 Task: Zoom out the location "Cabin in Peshastin" two times.
Action: Mouse moved to (750, 82)
Screenshot: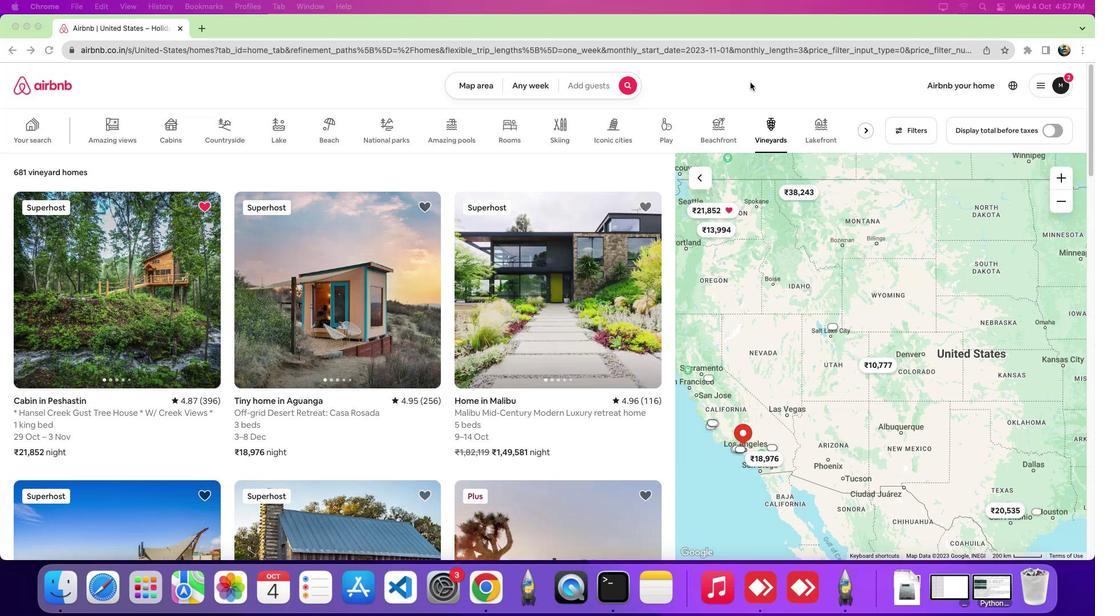 
Action: Mouse pressed left at (750, 82)
Screenshot: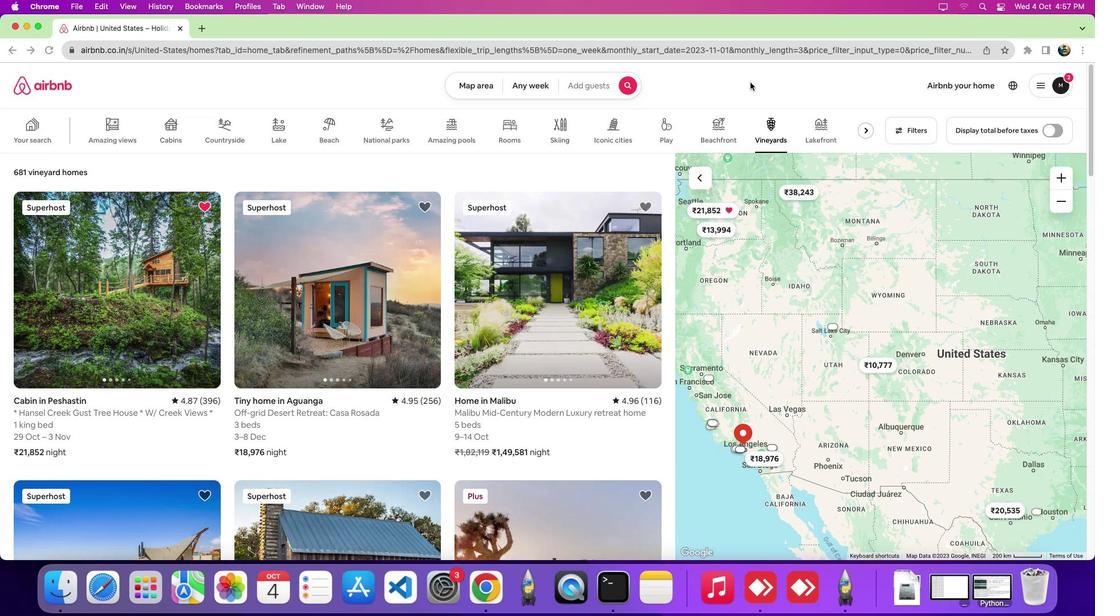 
Action: Mouse moved to (771, 126)
Screenshot: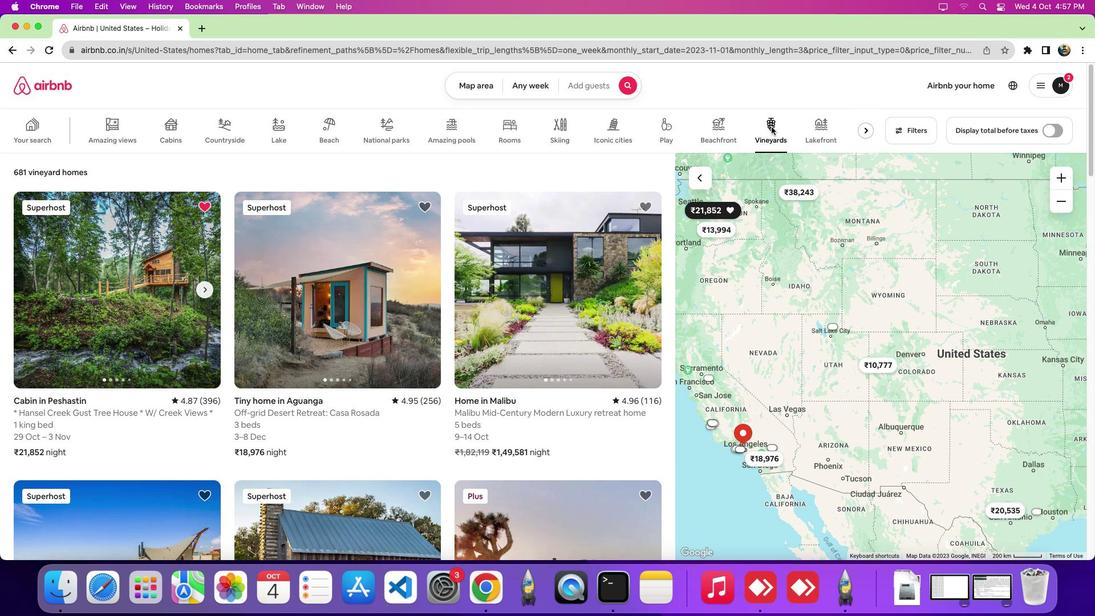 
Action: Mouse pressed left at (771, 126)
Screenshot: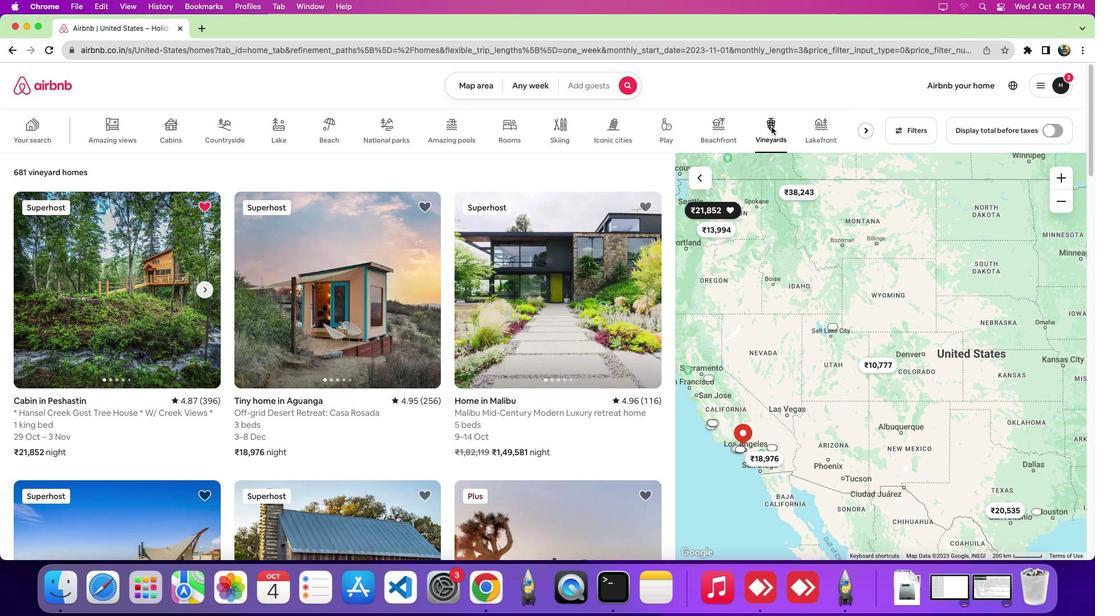
Action: Mouse moved to (161, 287)
Screenshot: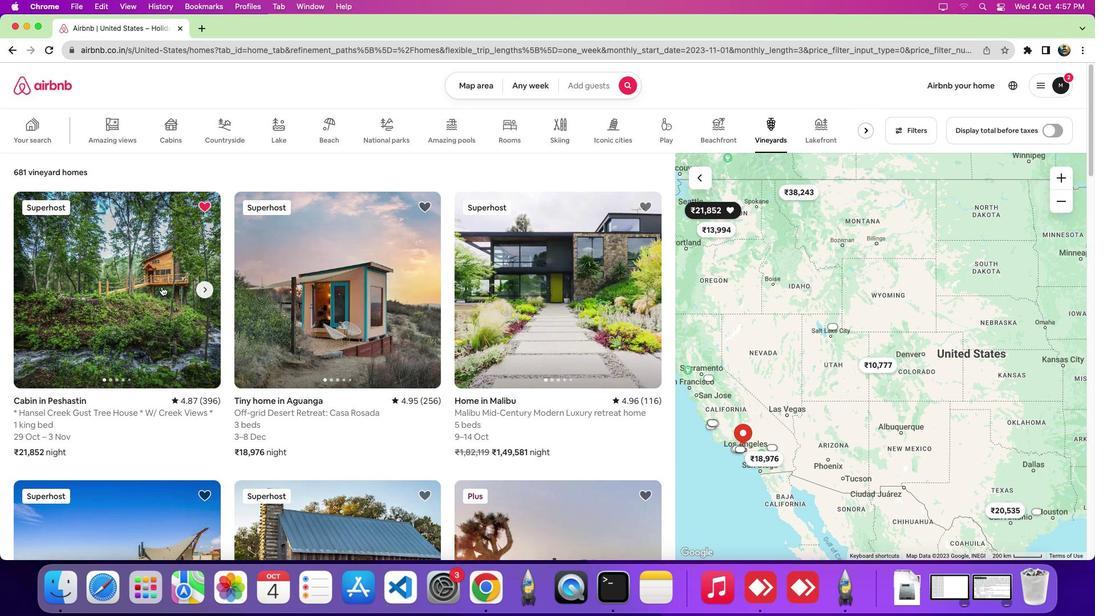 
Action: Mouse pressed left at (161, 287)
Screenshot: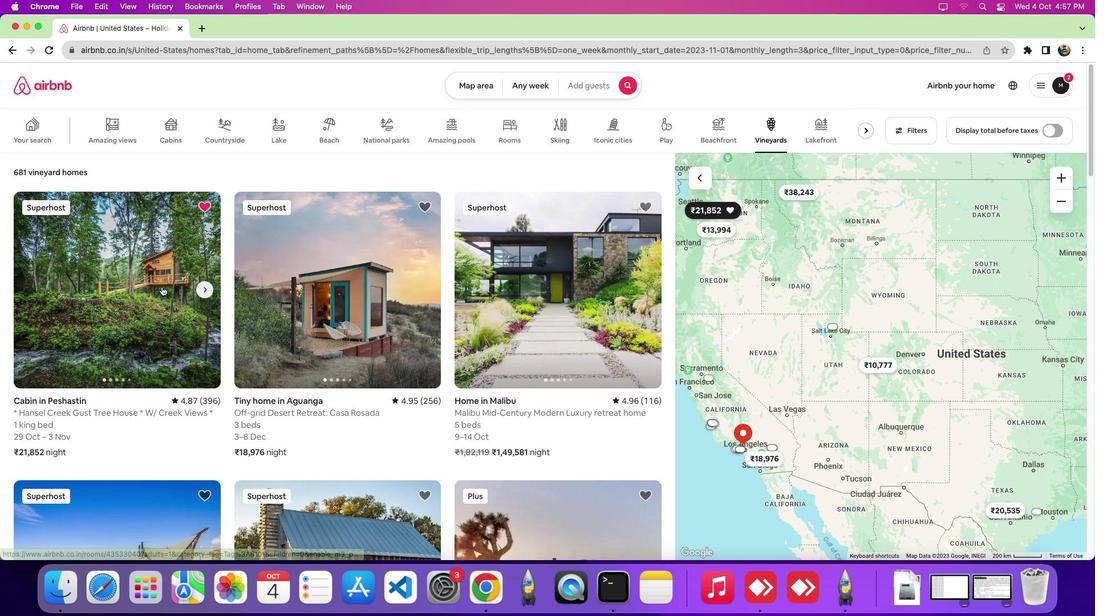 
Action: Mouse moved to (532, 330)
Screenshot: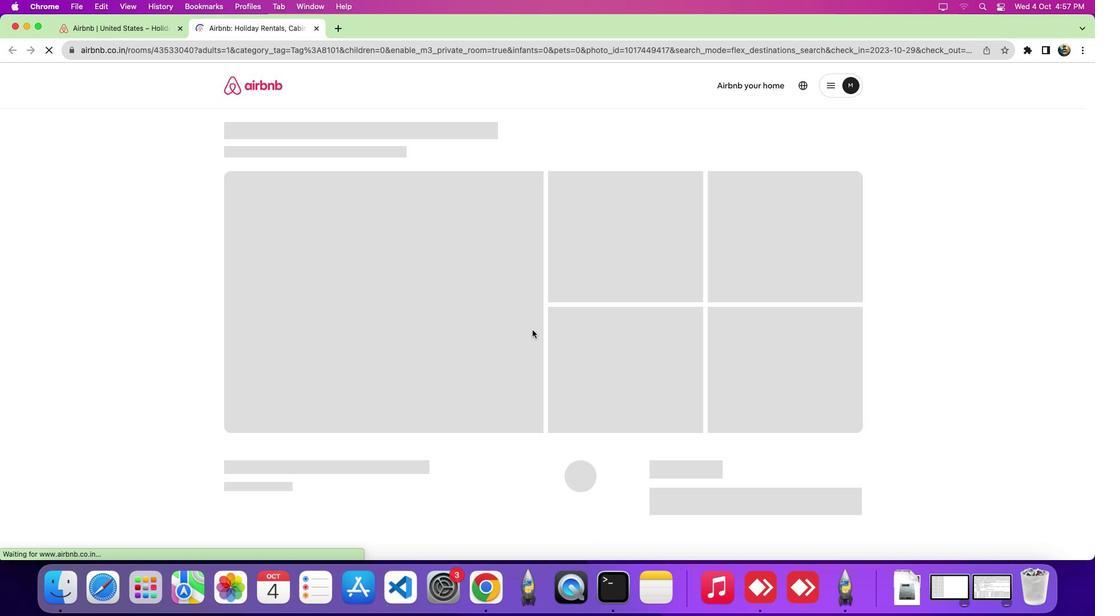 
Action: Mouse scrolled (532, 330) with delta (0, 0)
Screenshot: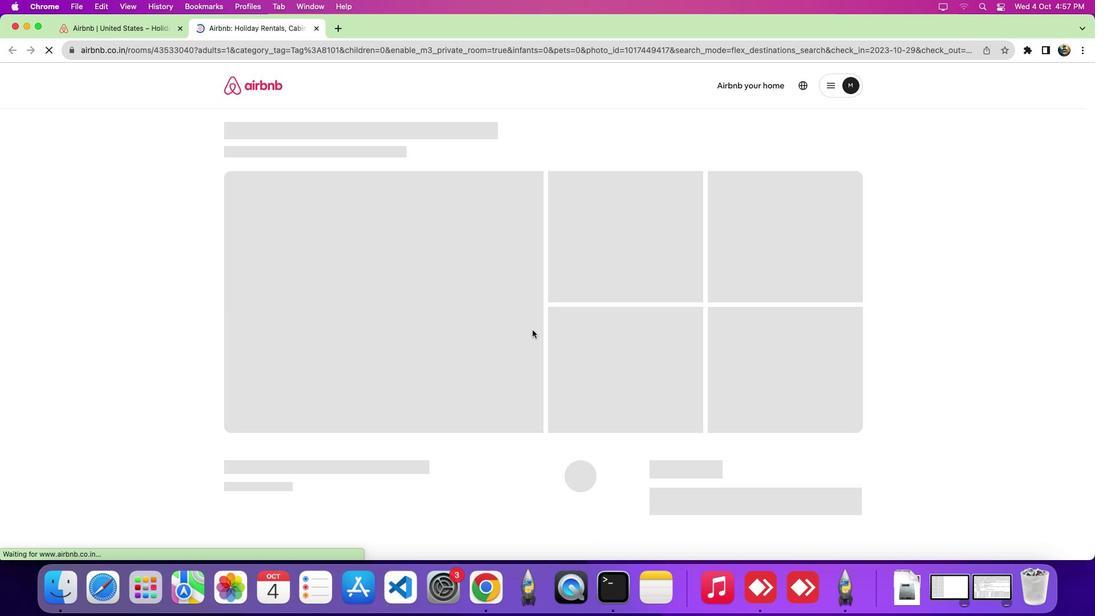 
Action: Mouse scrolled (532, 330) with delta (0, -1)
Screenshot: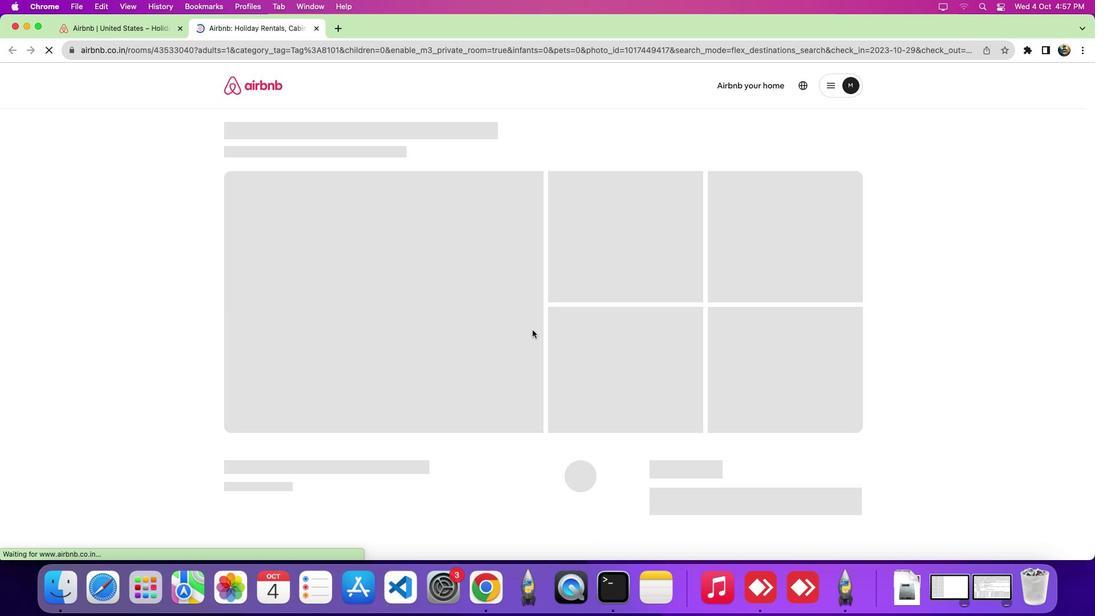 
Action: Mouse scrolled (532, 330) with delta (0, -5)
Screenshot: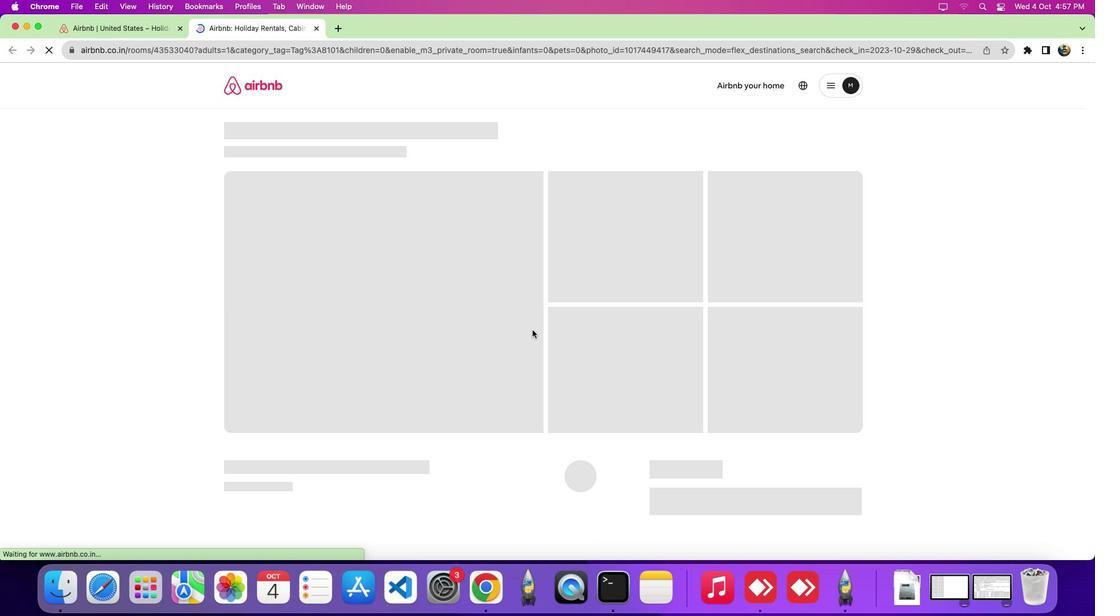 
Action: Mouse scrolled (532, 330) with delta (0, -7)
Screenshot: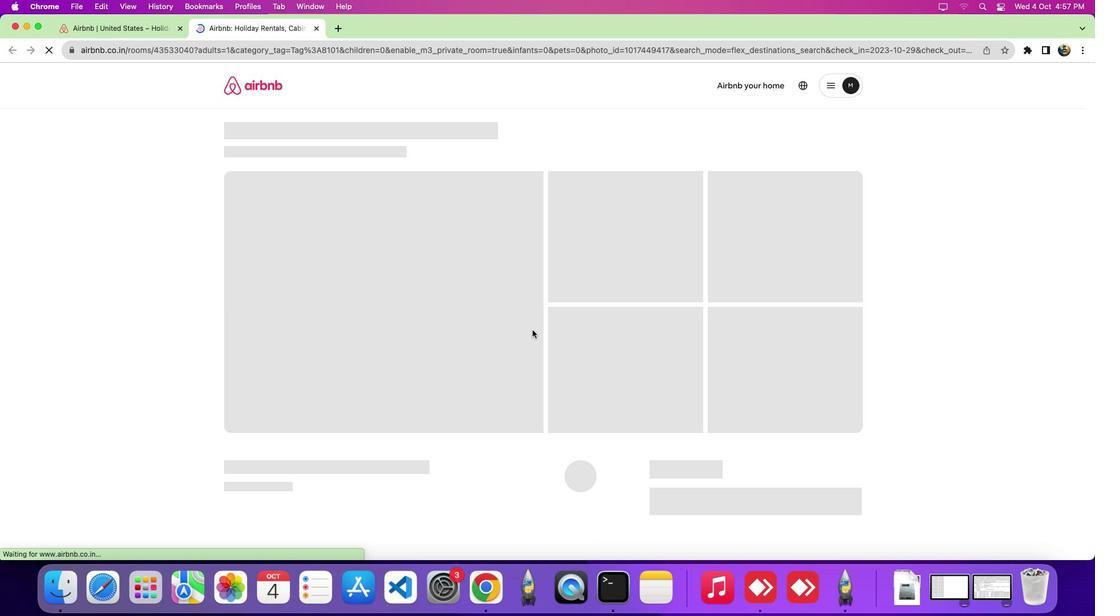 
Action: Mouse scrolled (532, 330) with delta (0, -8)
Screenshot: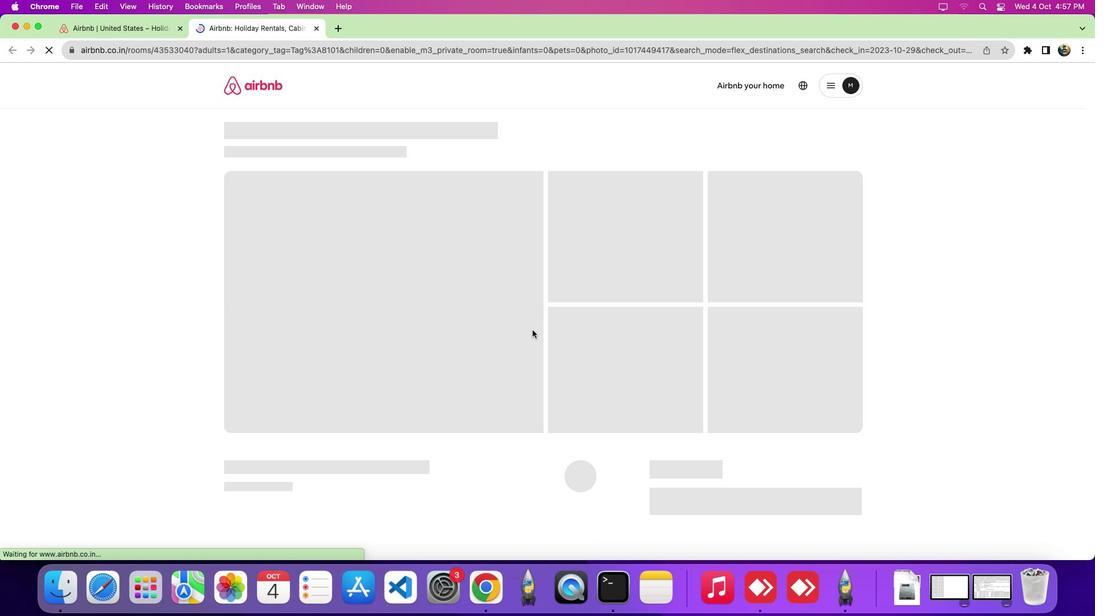 
Action: Mouse scrolled (532, 330) with delta (0, 0)
Screenshot: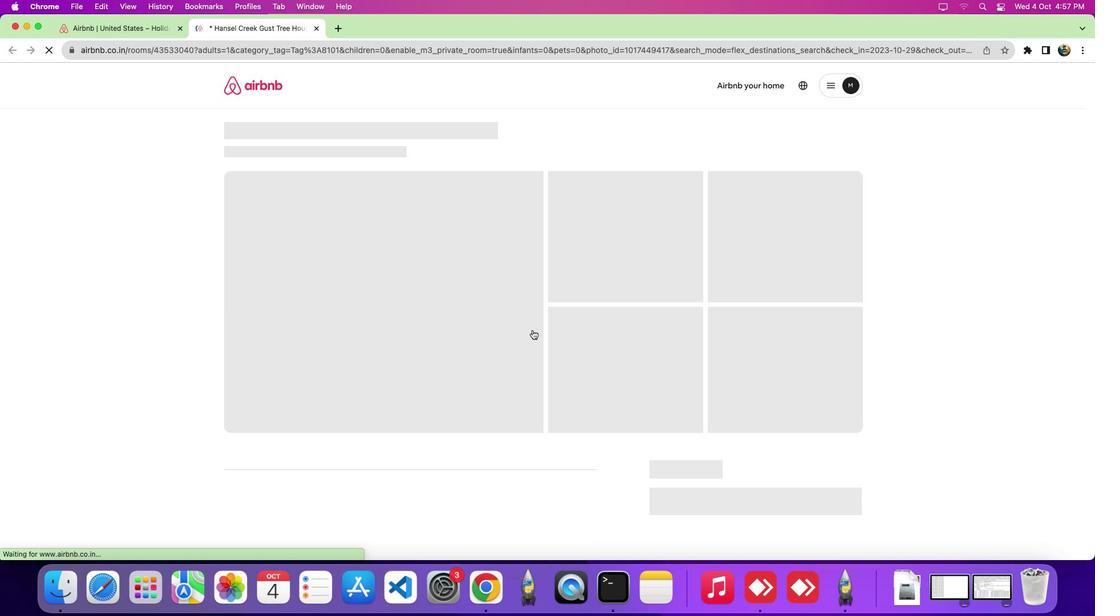 
Action: Mouse scrolled (532, 330) with delta (0, -1)
Screenshot: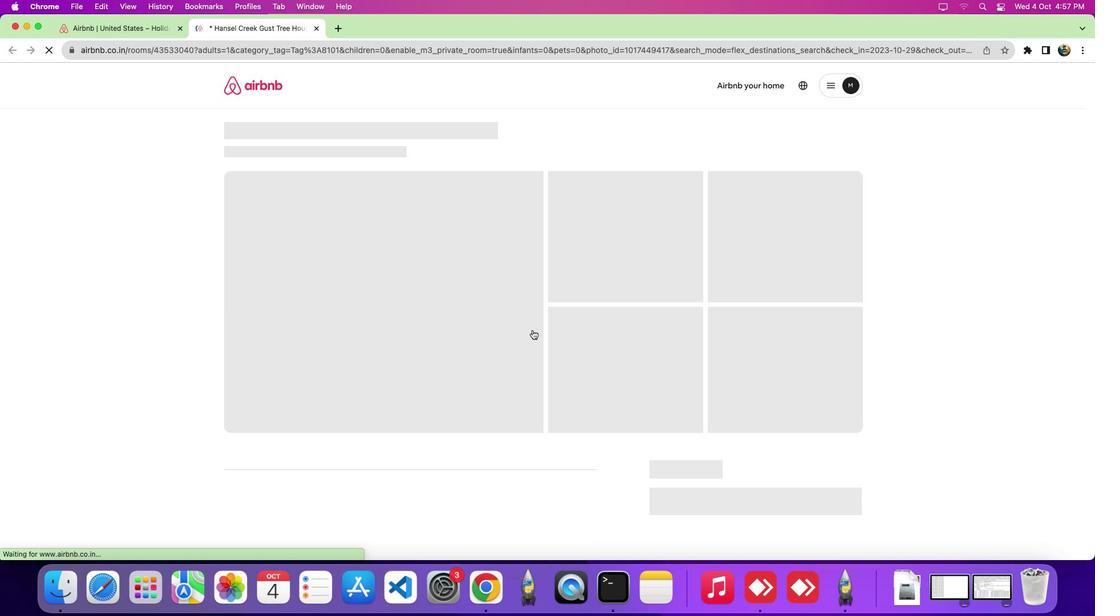 
Action: Mouse scrolled (532, 330) with delta (0, -5)
Screenshot: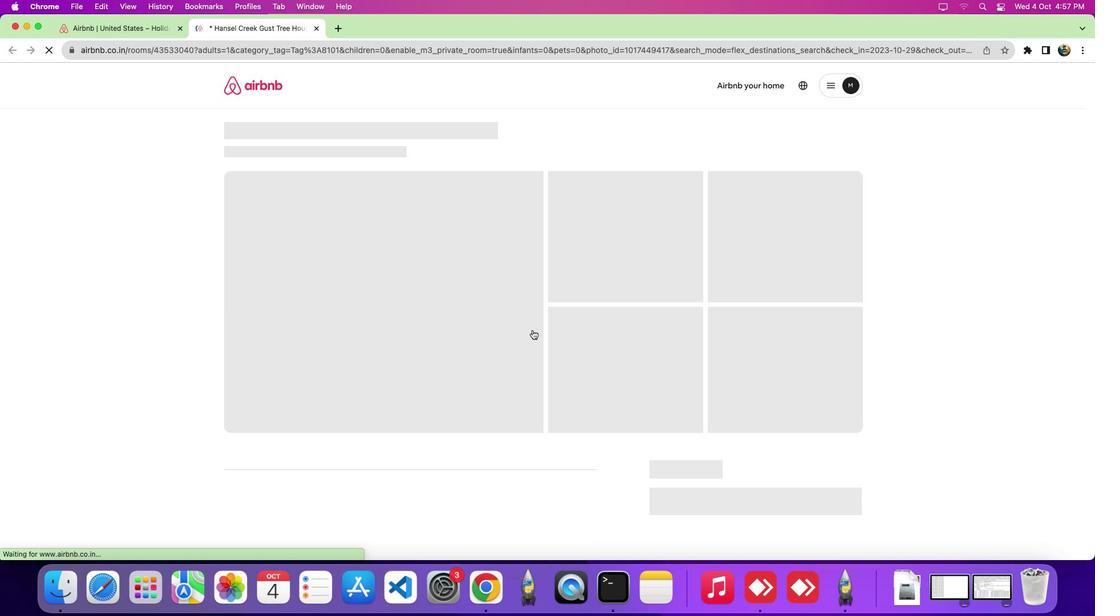 
Action: Mouse scrolled (532, 330) with delta (0, -7)
Screenshot: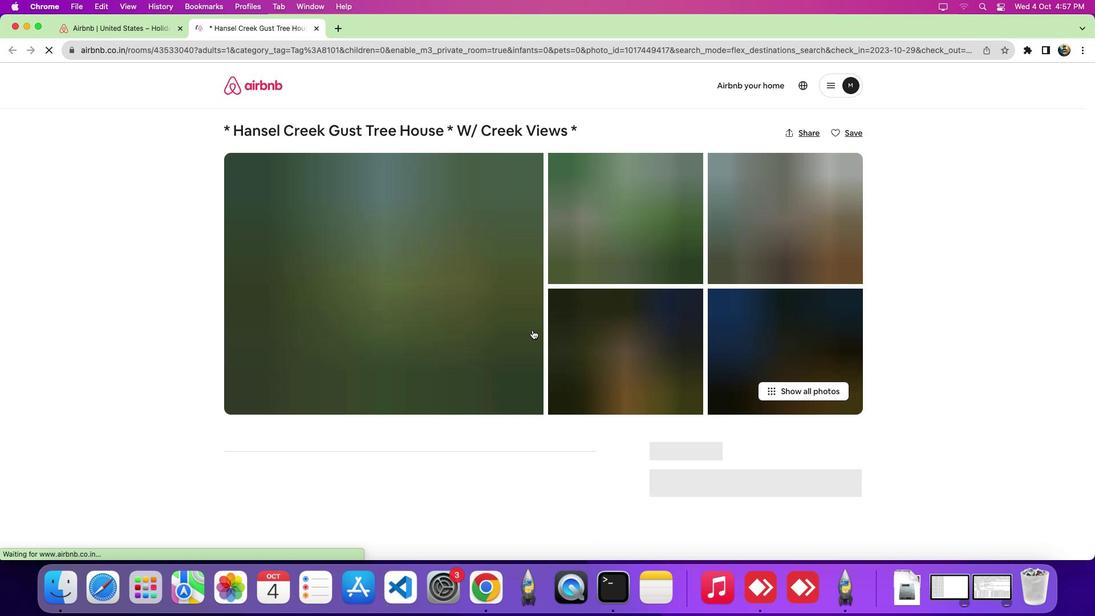 
Action: Mouse scrolled (532, 330) with delta (0, -9)
Screenshot: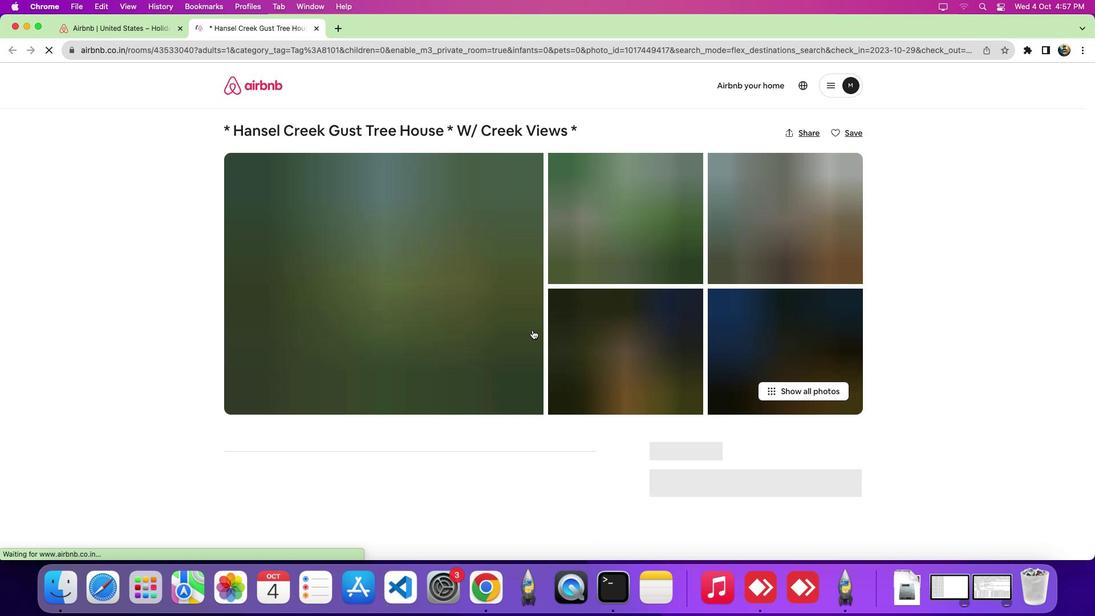 
Action: Mouse scrolled (532, 330) with delta (0, 0)
Screenshot: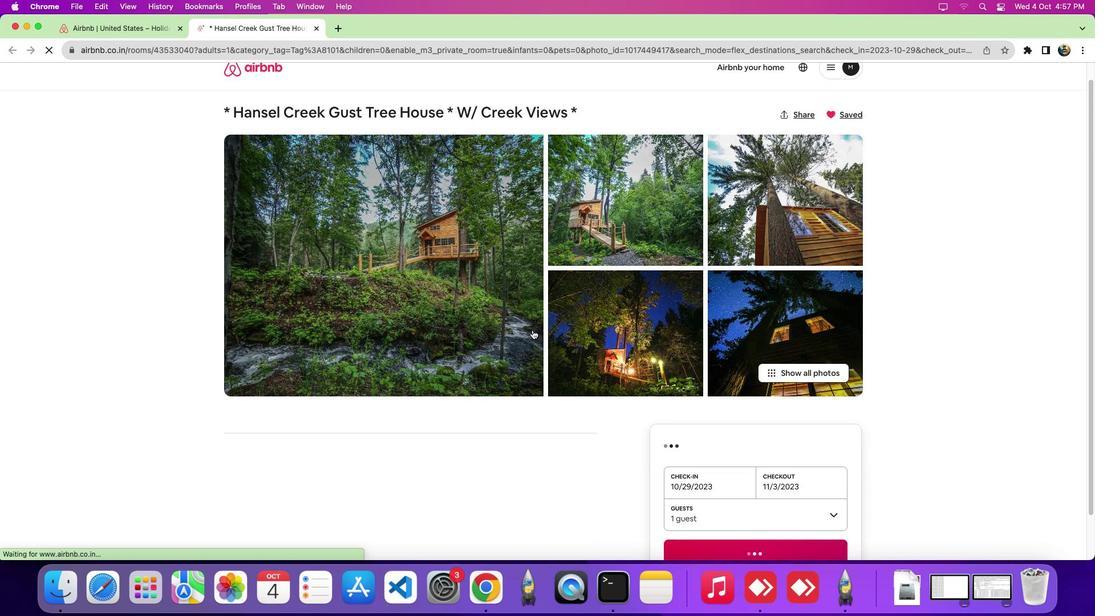 
Action: Mouse scrolled (532, 330) with delta (0, -1)
Screenshot: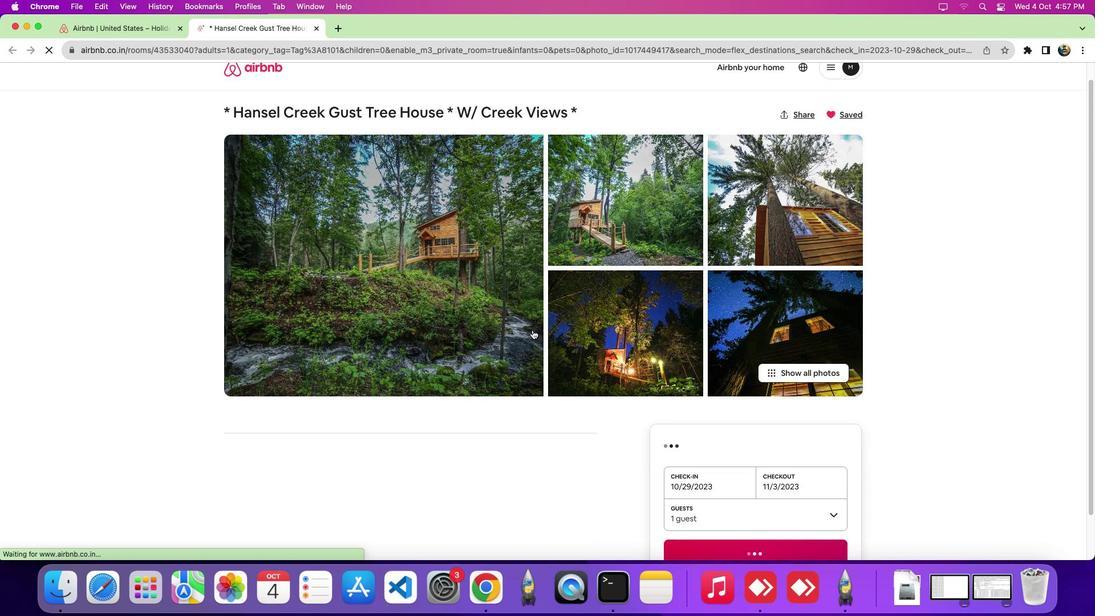 
Action: Mouse scrolled (532, 330) with delta (0, -5)
Screenshot: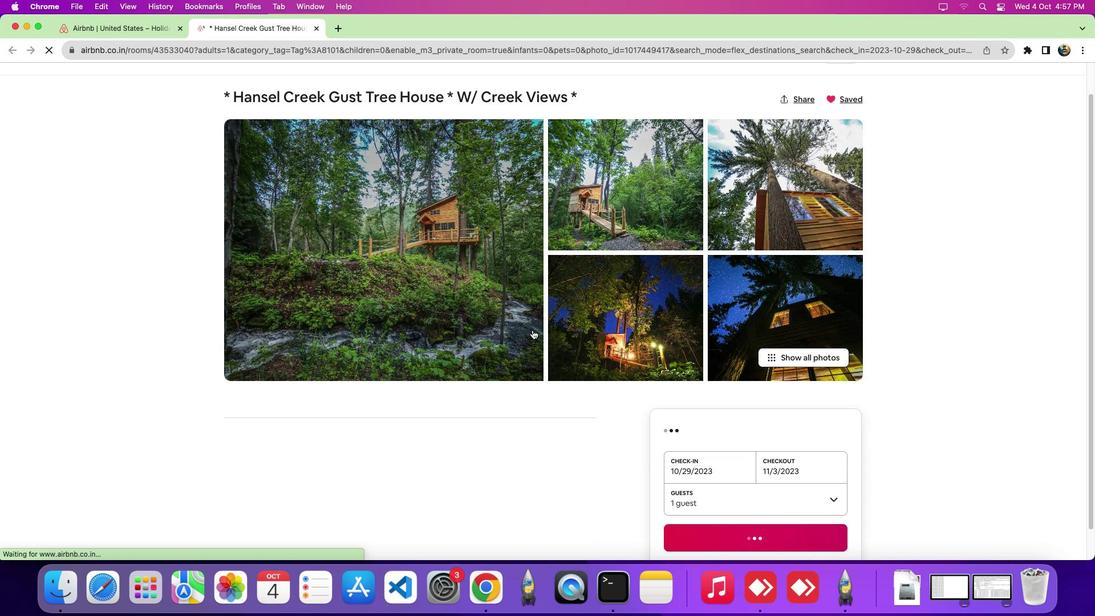
Action: Mouse scrolled (532, 330) with delta (0, -7)
Screenshot: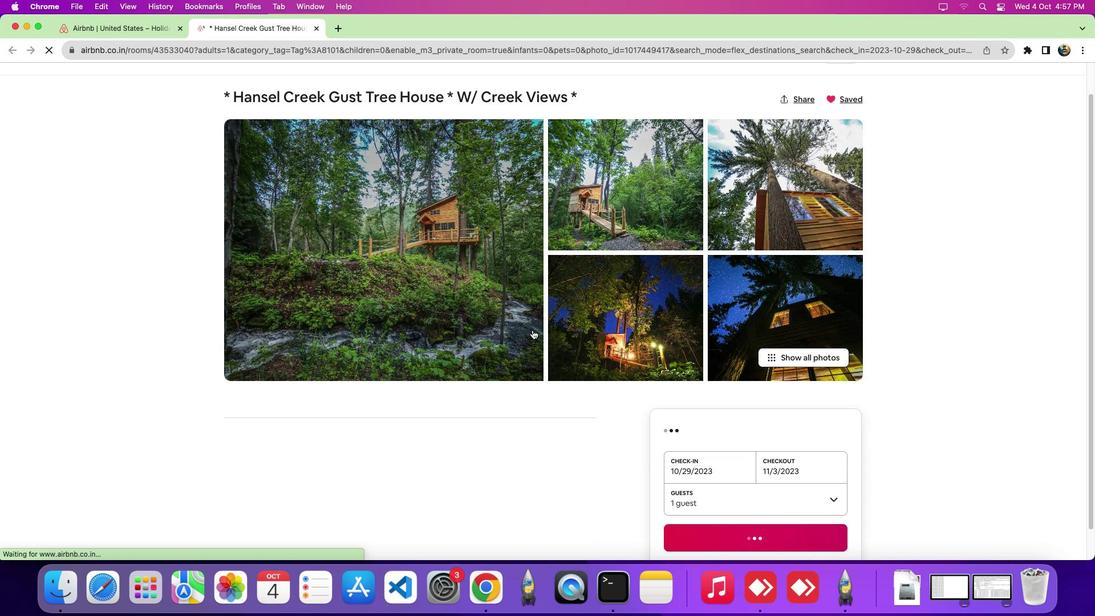 
Action: Mouse scrolled (532, 330) with delta (0, -9)
Screenshot: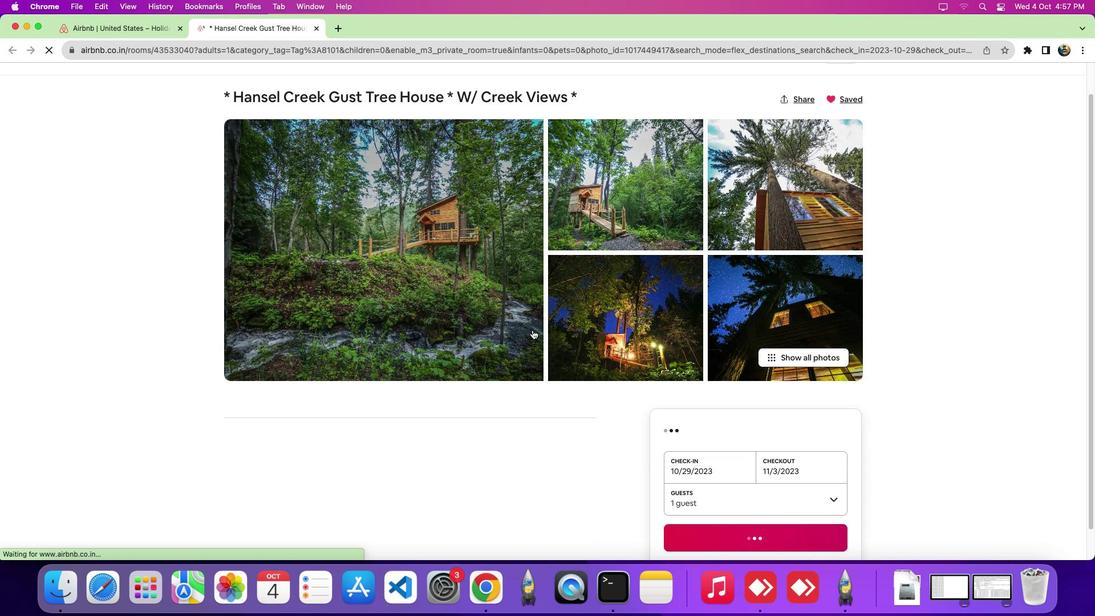 
Action: Mouse scrolled (532, 330) with delta (0, -9)
Screenshot: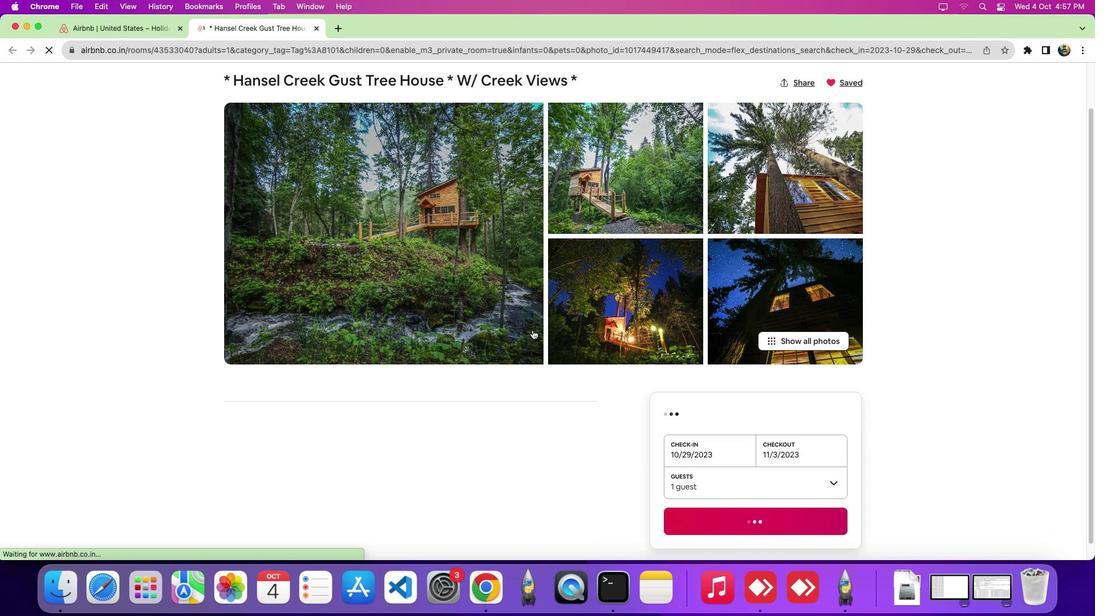 
Action: Mouse scrolled (532, 330) with delta (0, 0)
Screenshot: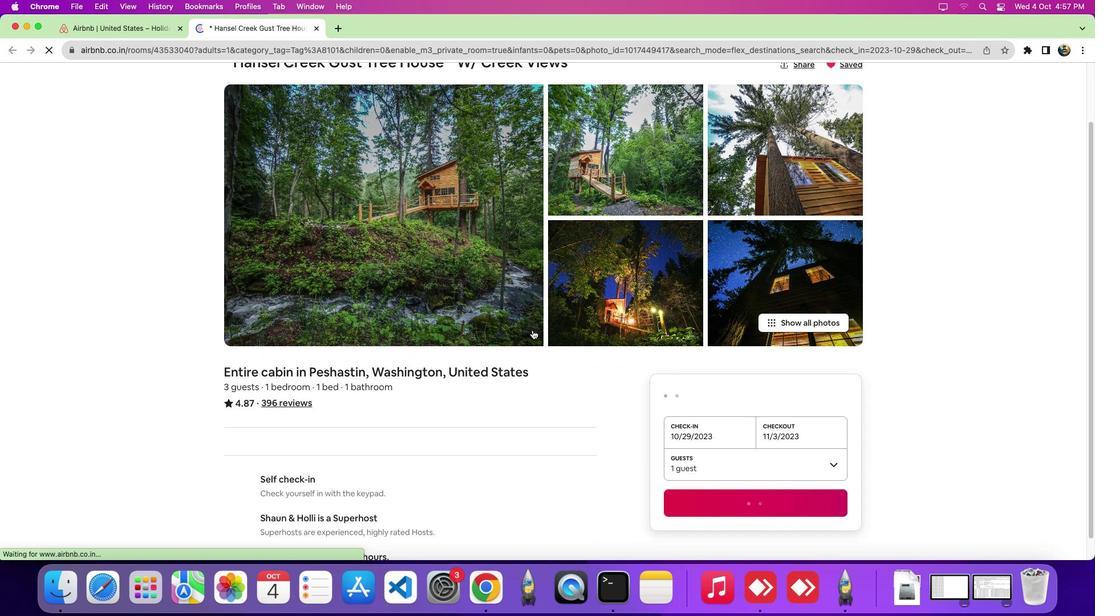 
Action: Mouse scrolled (532, 330) with delta (0, -1)
Screenshot: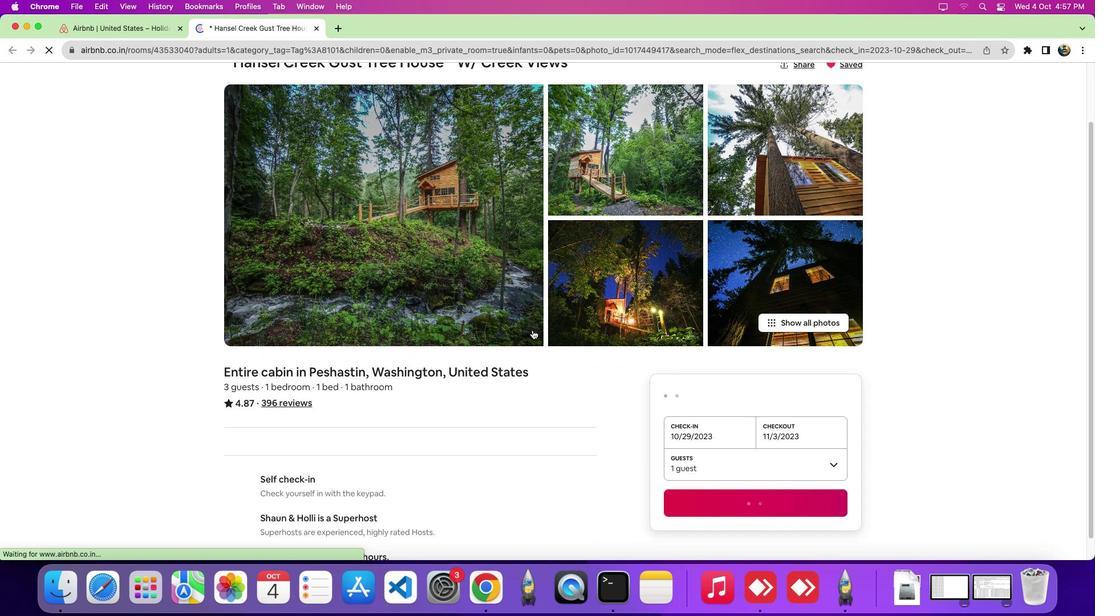 
Action: Mouse scrolled (532, 330) with delta (0, -5)
Screenshot: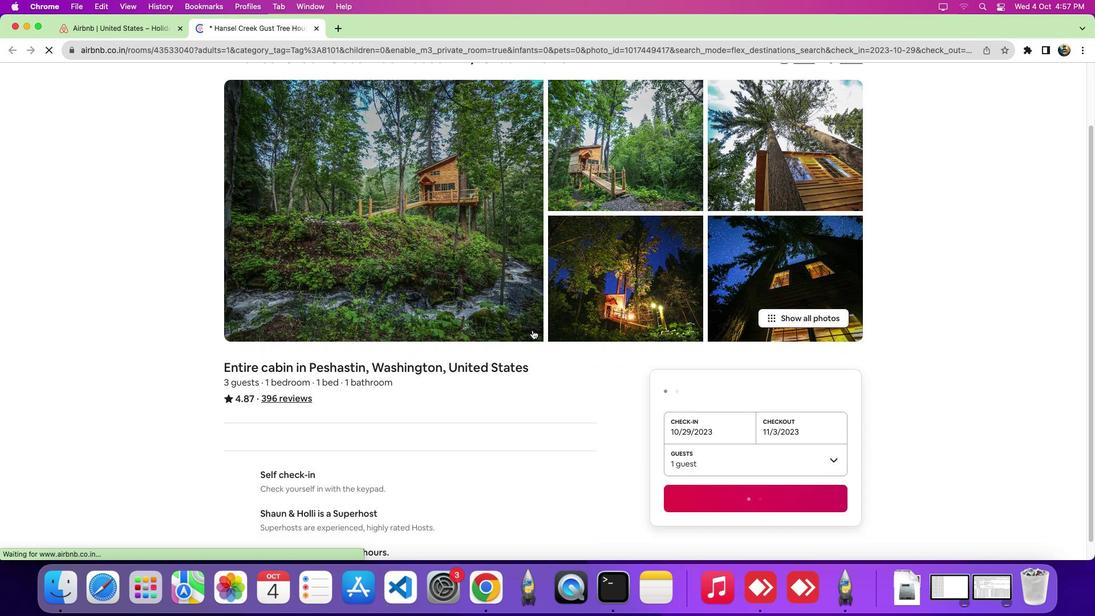 
Action: Mouse scrolled (532, 330) with delta (0, -7)
Screenshot: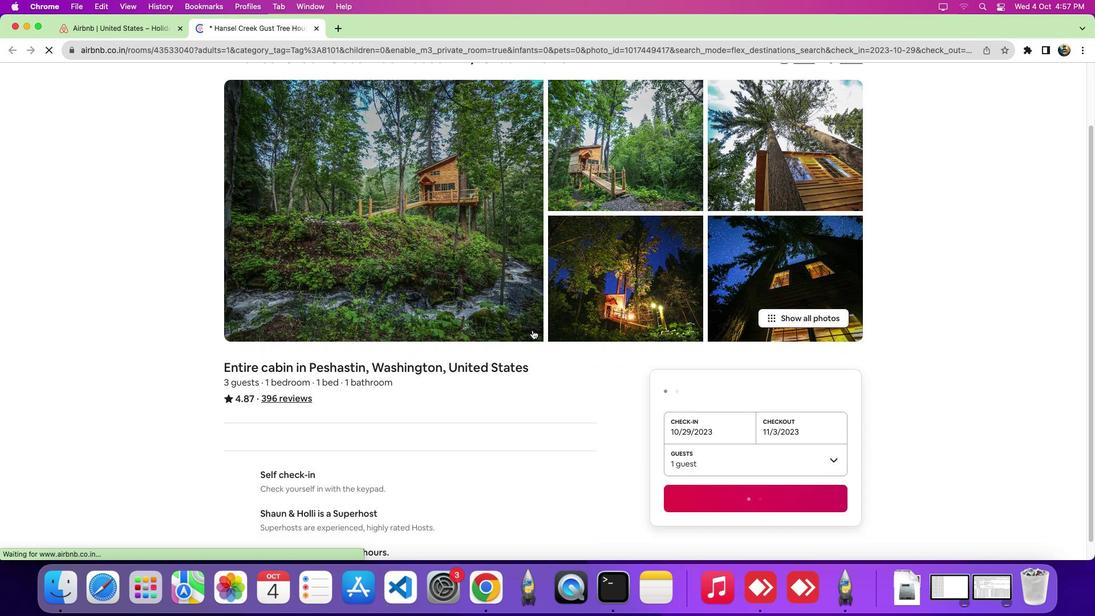 
Action: Mouse scrolled (532, 330) with delta (0, -9)
Screenshot: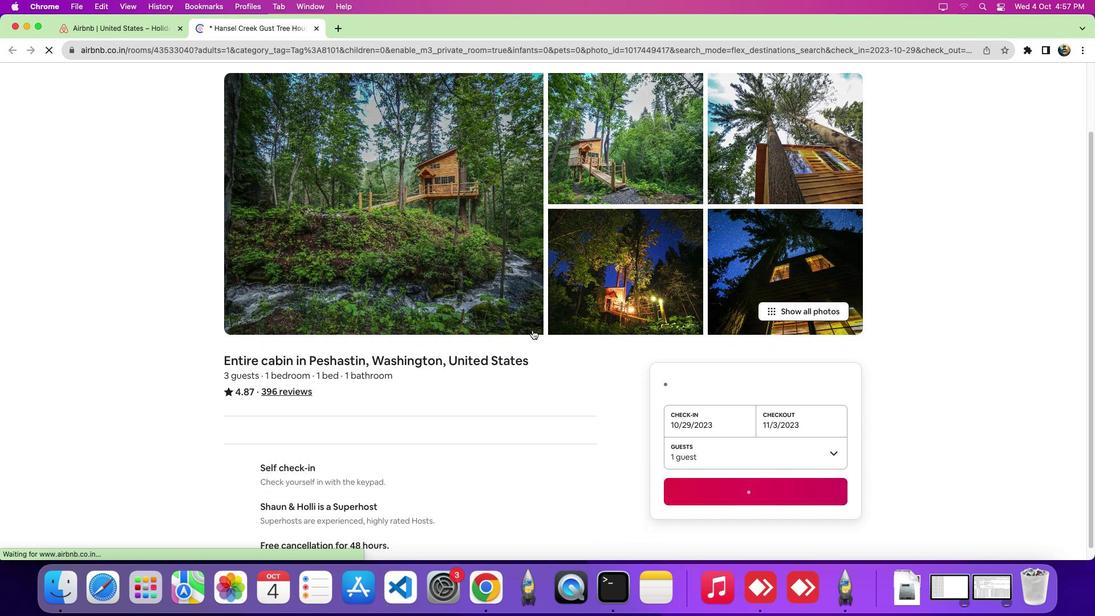 
Action: Mouse scrolled (532, 330) with delta (0, 0)
Screenshot: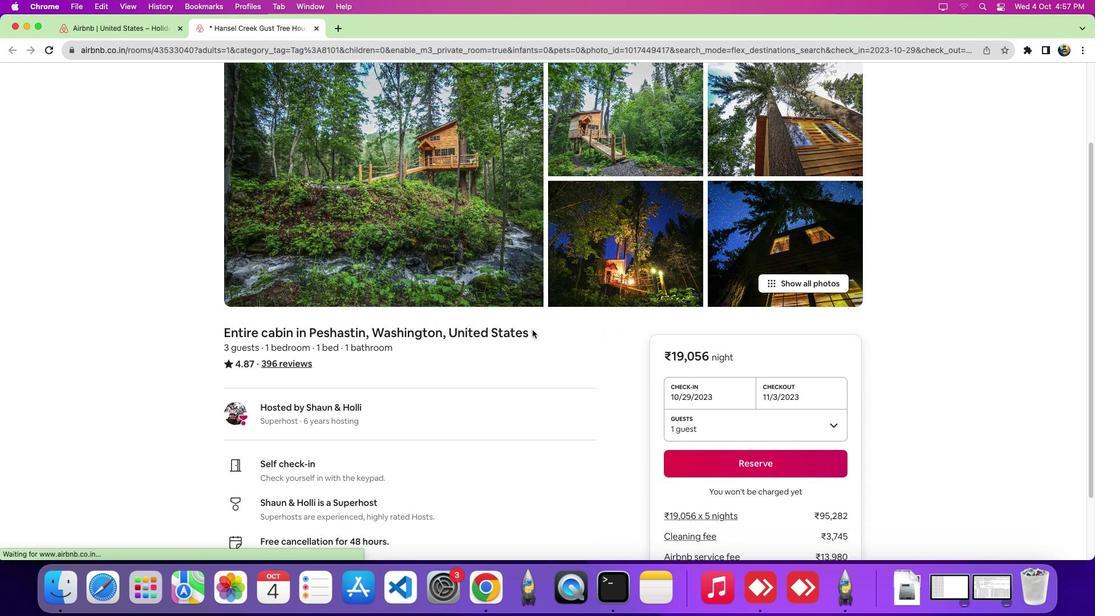 
Action: Mouse scrolled (532, 330) with delta (0, -1)
Screenshot: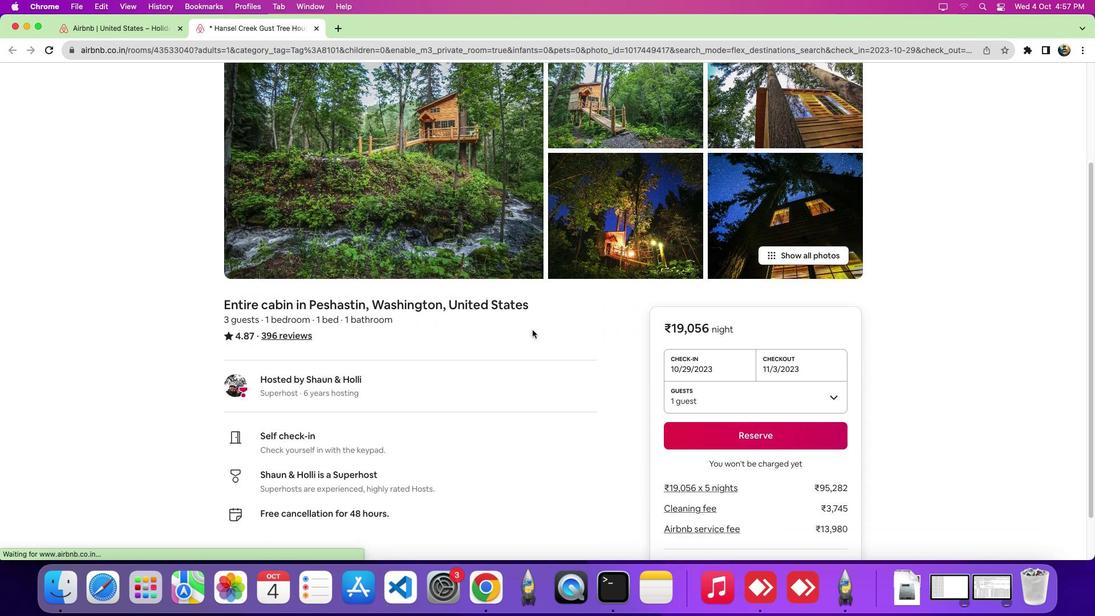 
Action: Mouse scrolled (532, 330) with delta (0, -5)
Screenshot: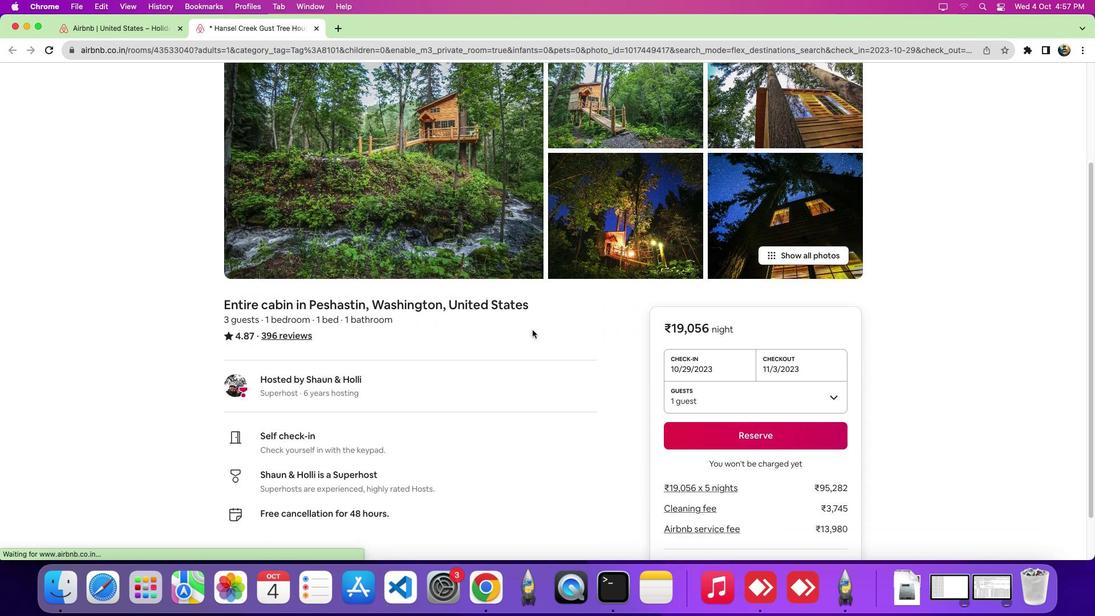 
Action: Mouse scrolled (532, 330) with delta (0, -7)
Screenshot: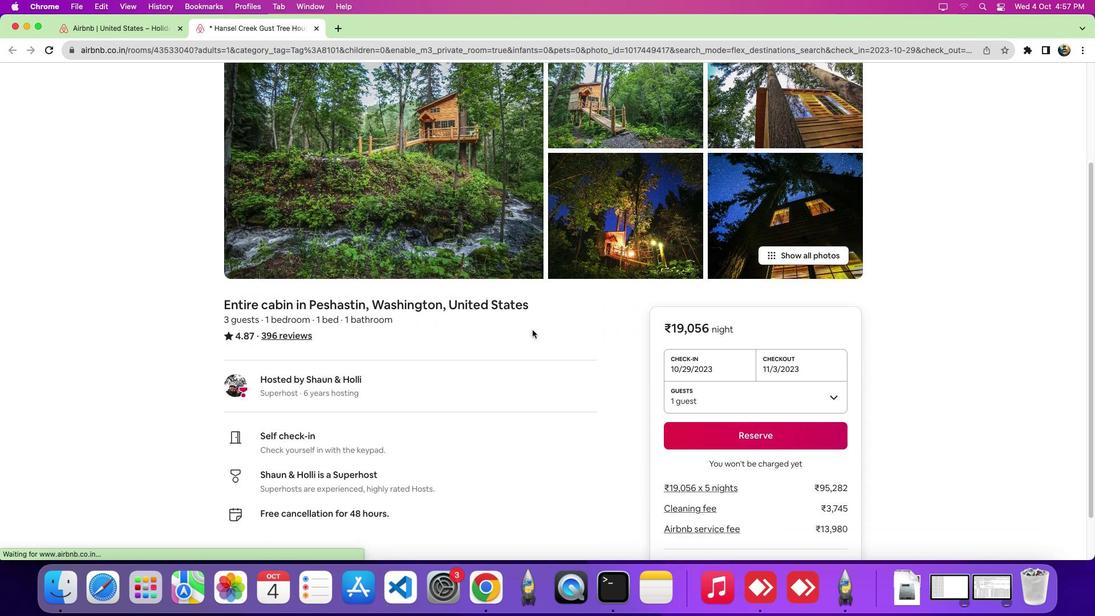 
Action: Mouse scrolled (532, 330) with delta (0, -9)
Screenshot: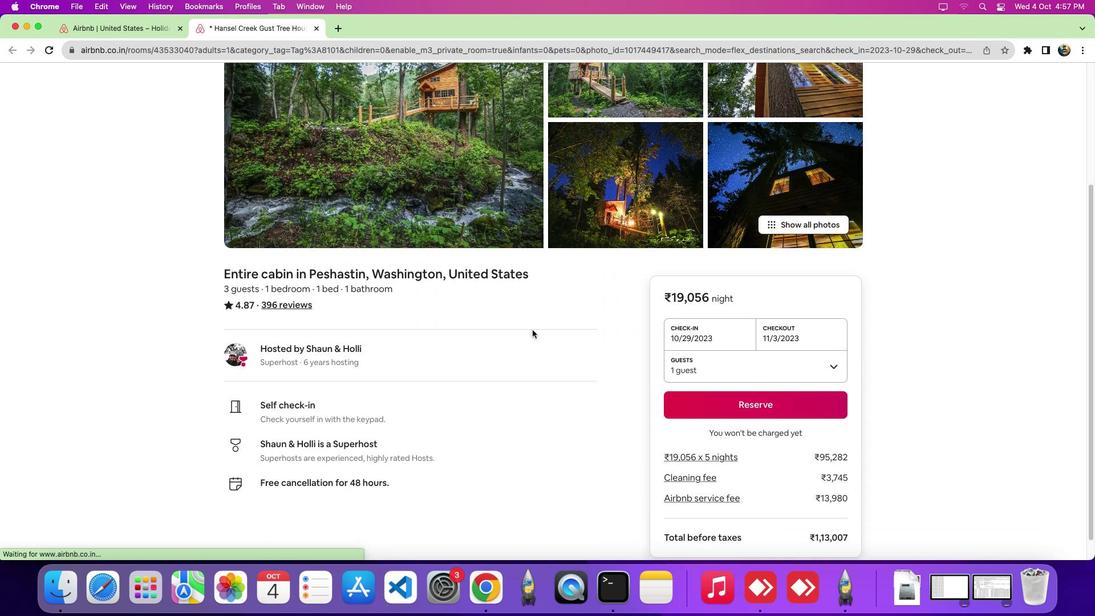 
Action: Mouse scrolled (532, 330) with delta (0, 0)
Screenshot: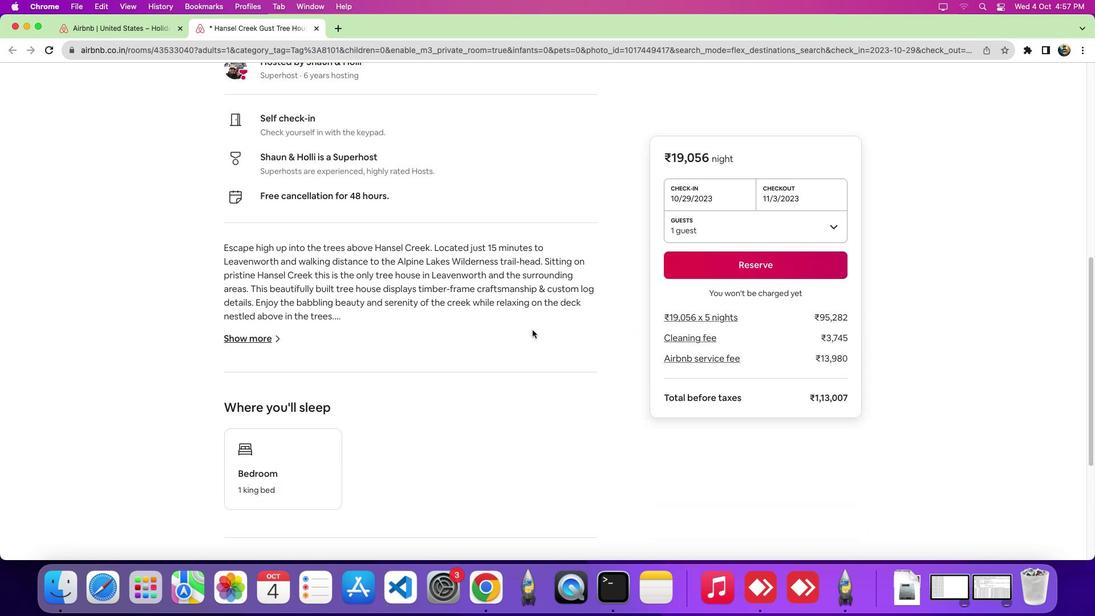 
Action: Mouse scrolled (532, 330) with delta (0, -1)
Screenshot: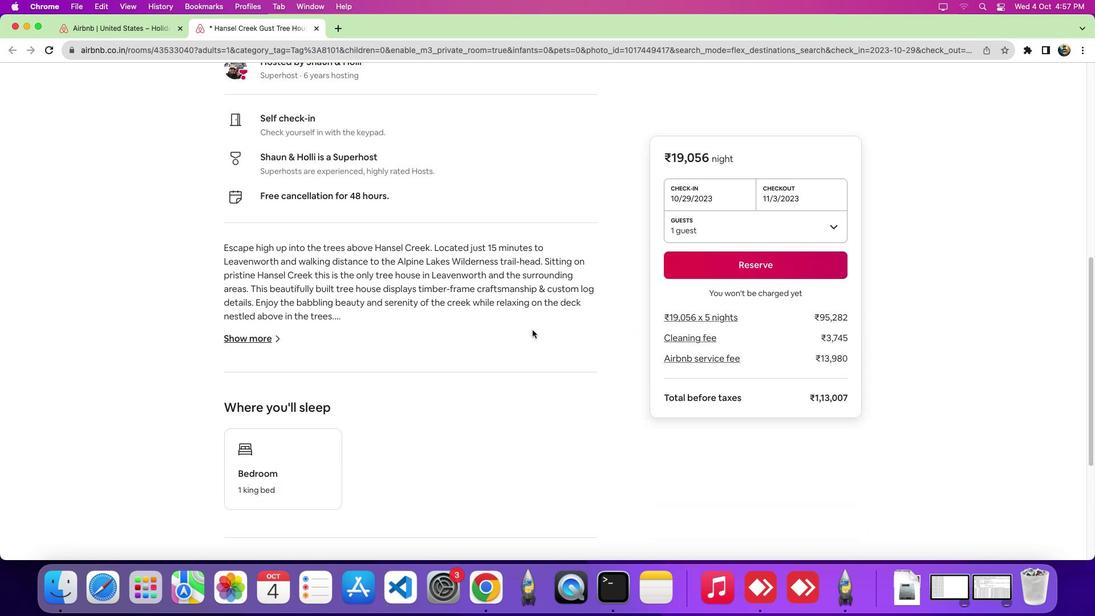 
Action: Mouse scrolled (532, 330) with delta (0, -5)
Screenshot: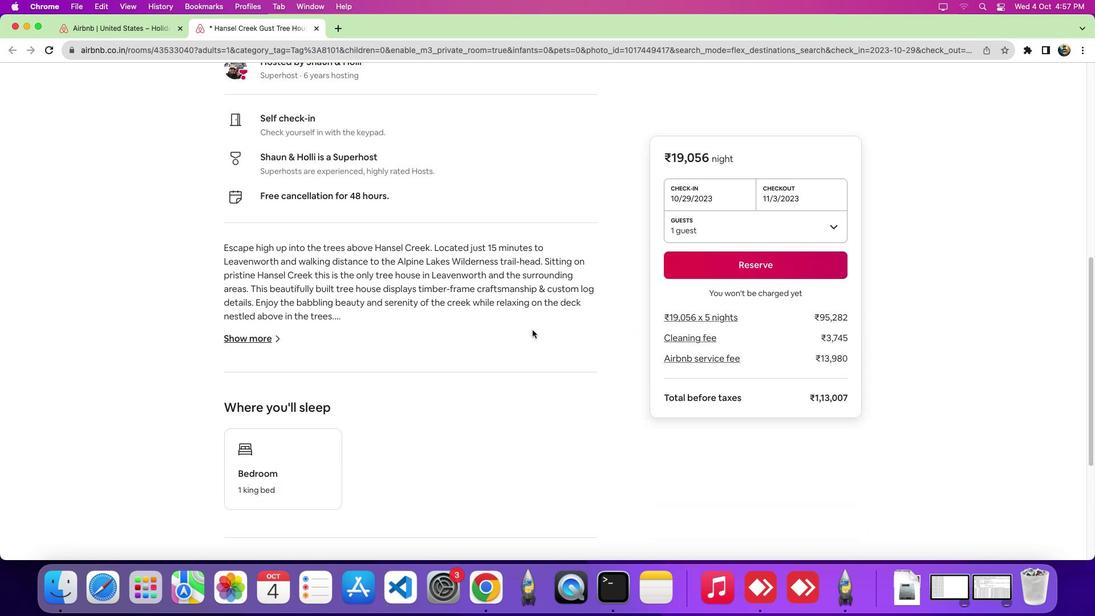 
Action: Mouse scrolled (532, 330) with delta (0, -7)
Screenshot: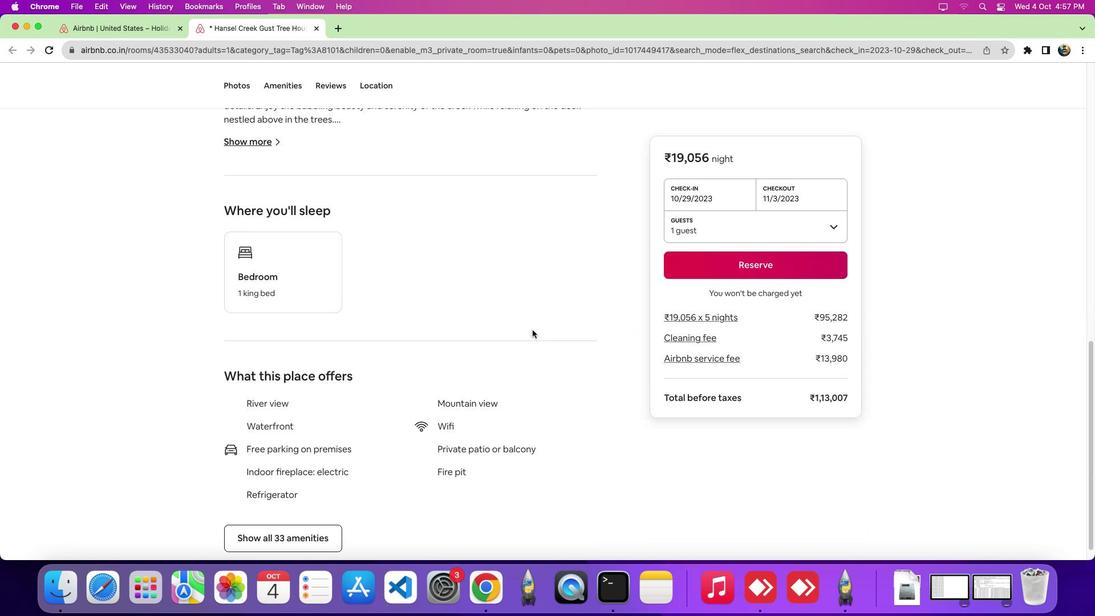 
Action: Mouse scrolled (532, 330) with delta (0, -9)
Screenshot: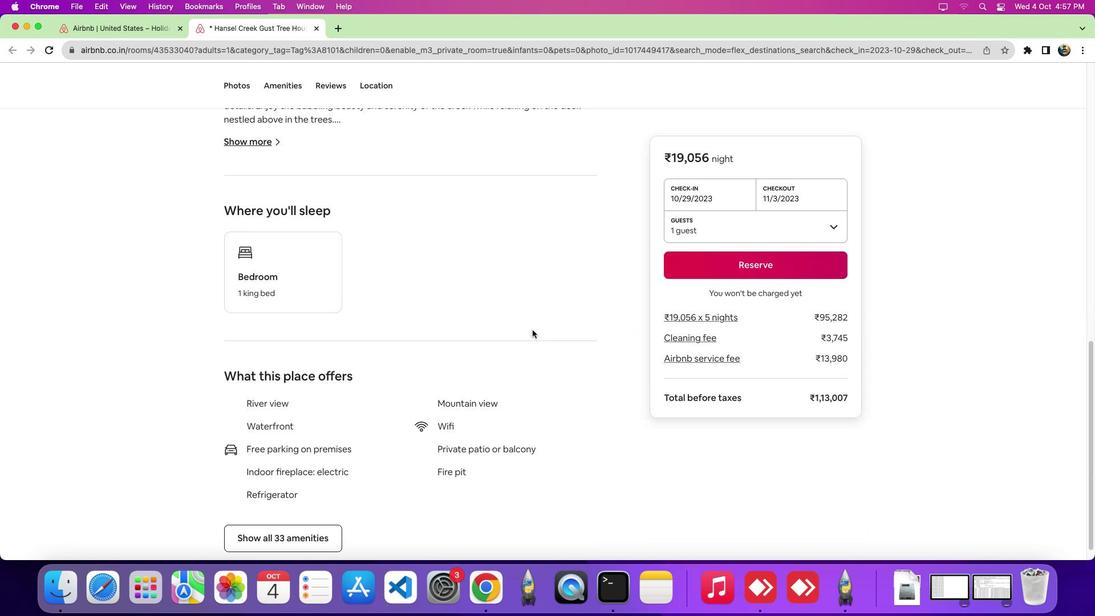 
Action: Mouse scrolled (532, 330) with delta (0, -9)
Screenshot: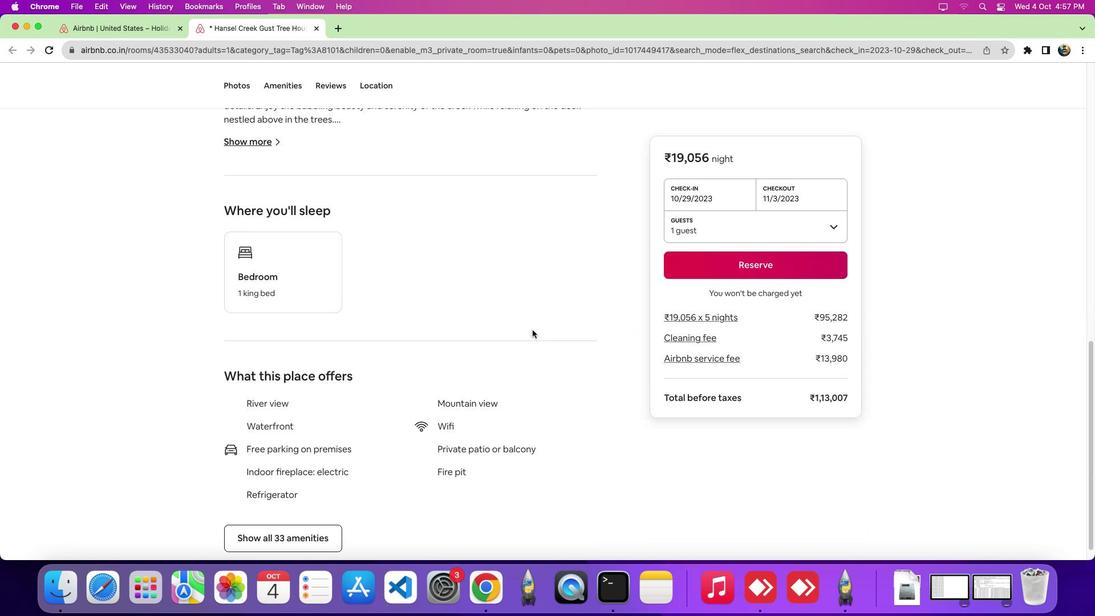 
Action: Mouse moved to (381, 85)
Screenshot: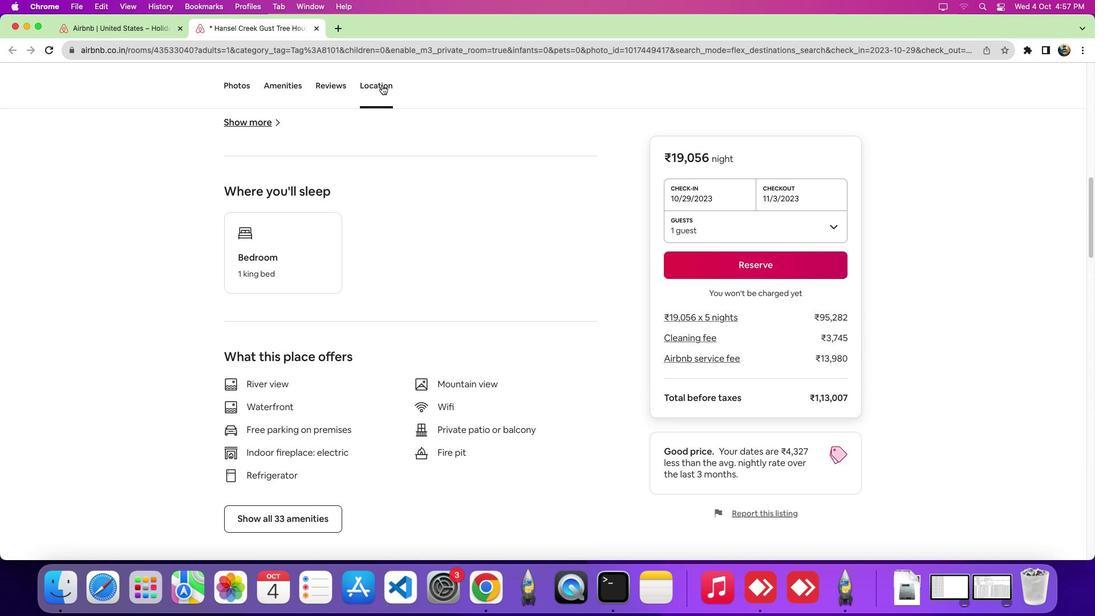 
Action: Mouse pressed left at (381, 85)
Screenshot: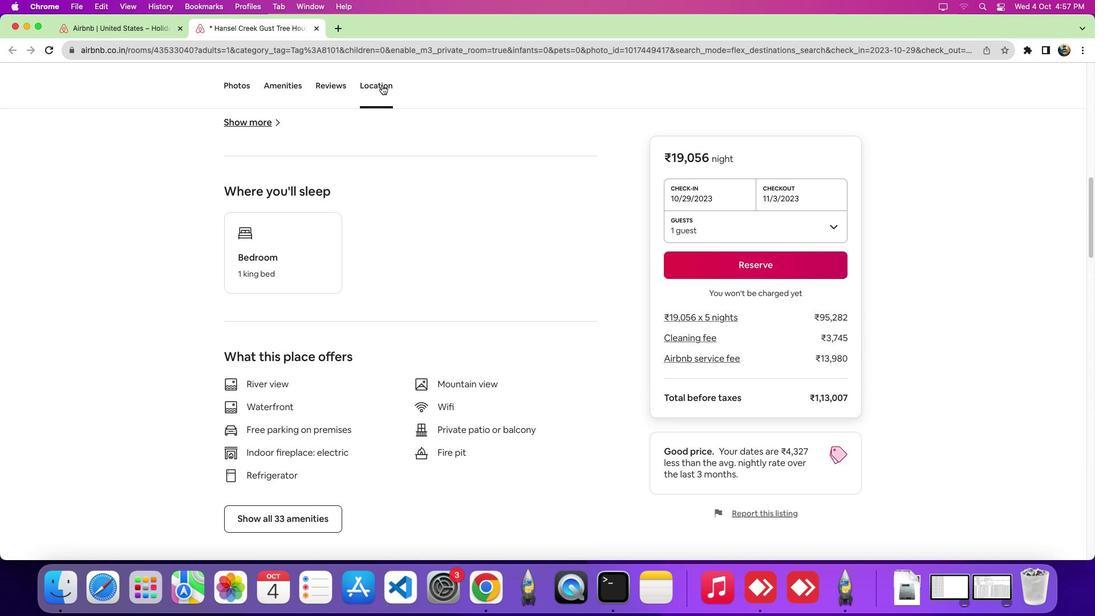 
Action: Mouse moved to (837, 267)
Screenshot: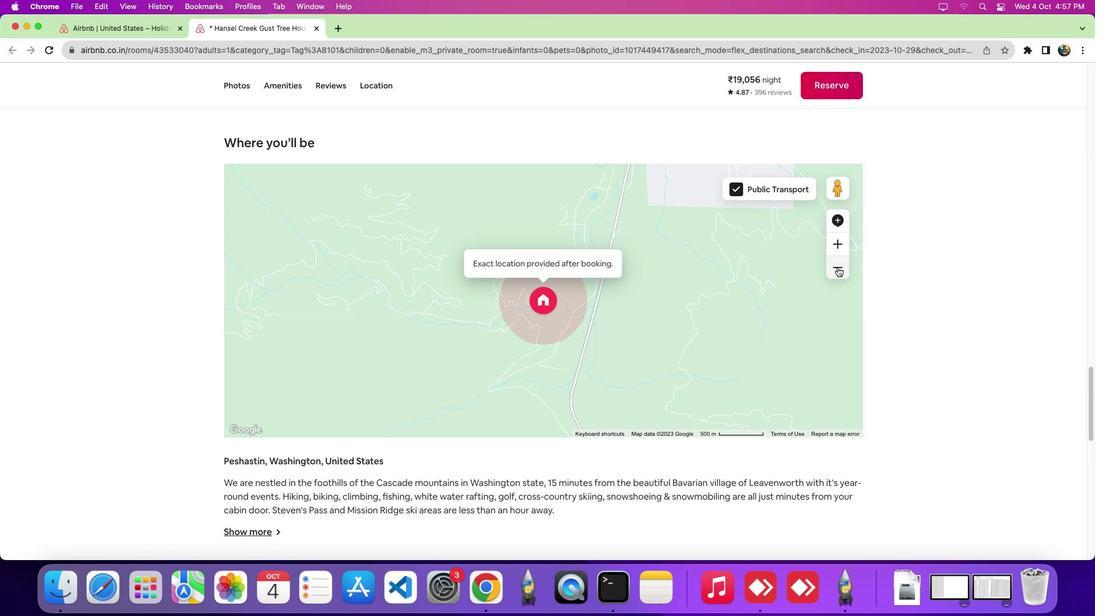 
Action: Mouse pressed left at (837, 267)
Screenshot: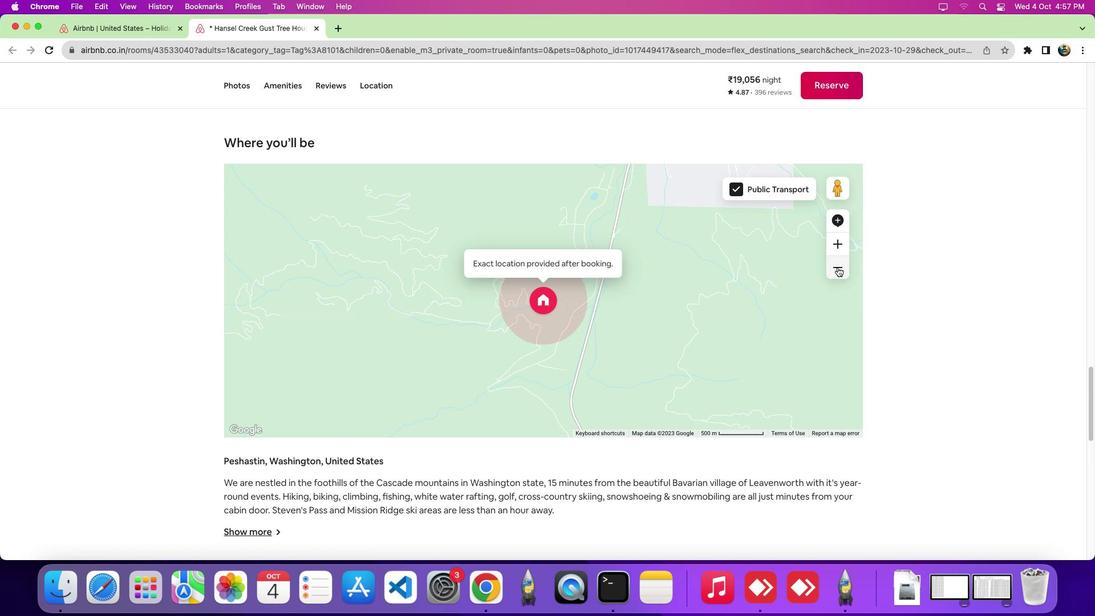 
Action: Mouse pressed left at (837, 267)
Screenshot: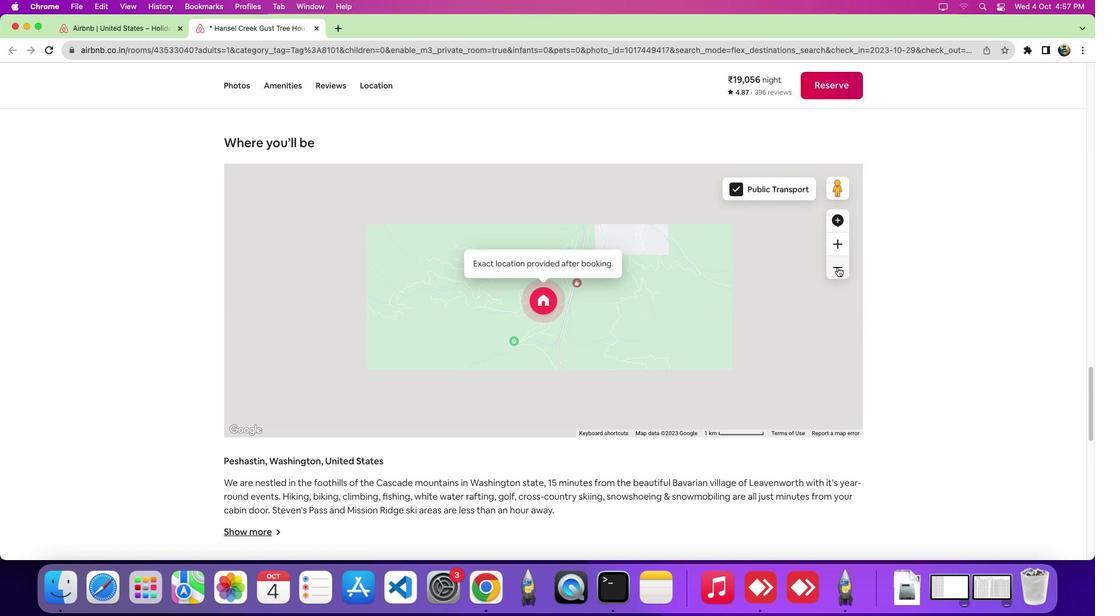 
Action: Mouse pressed left at (837, 267)
Screenshot: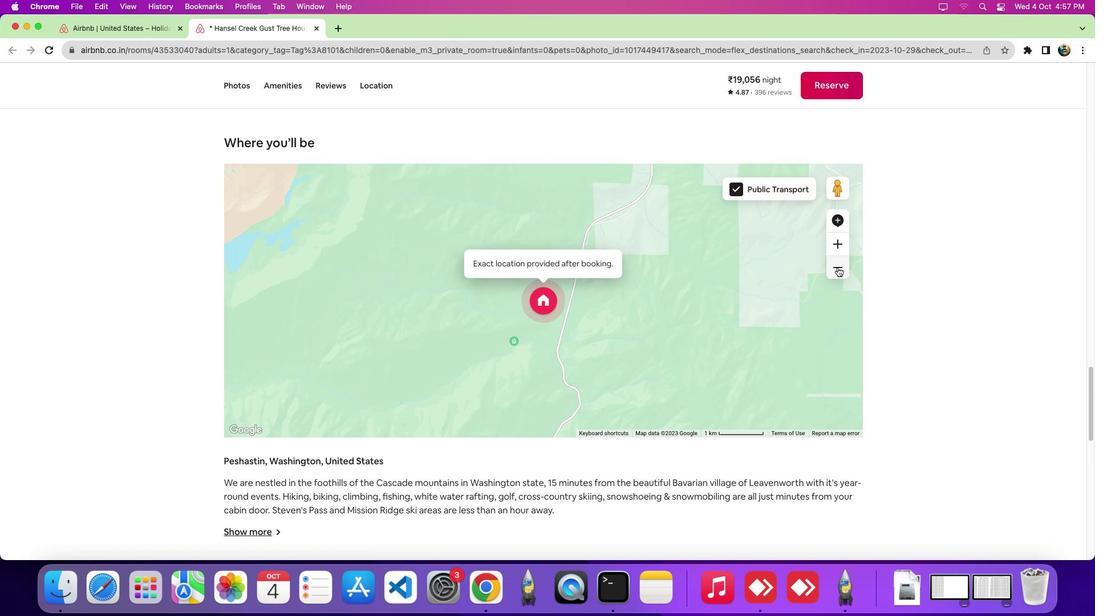 
